 Task: Explore upcoming open houses in Augusta, Maine, to visit properties with historical significance and preserved architecture.
Action: Mouse moved to (175, 156)
Screenshot: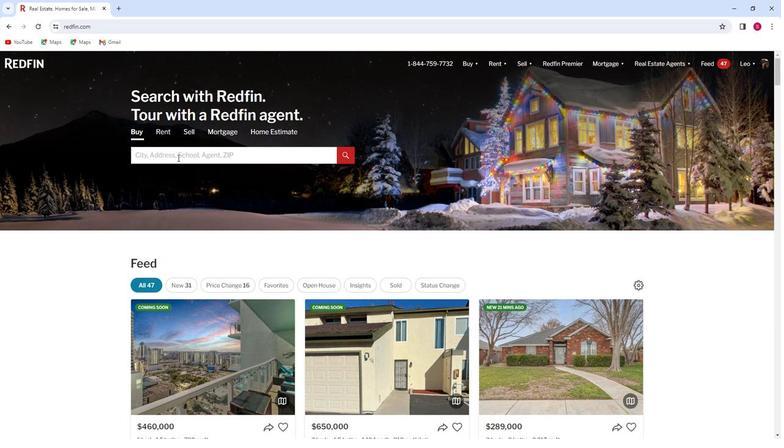 
Action: Mouse pressed left at (175, 156)
Screenshot: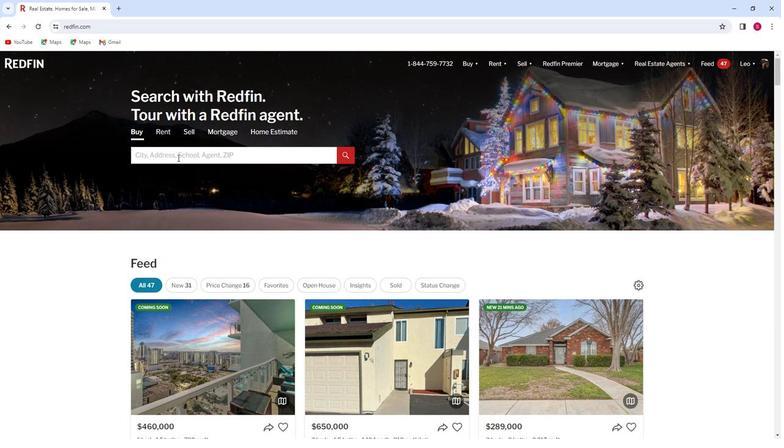 
Action: Mouse moved to (176, 156)
Screenshot: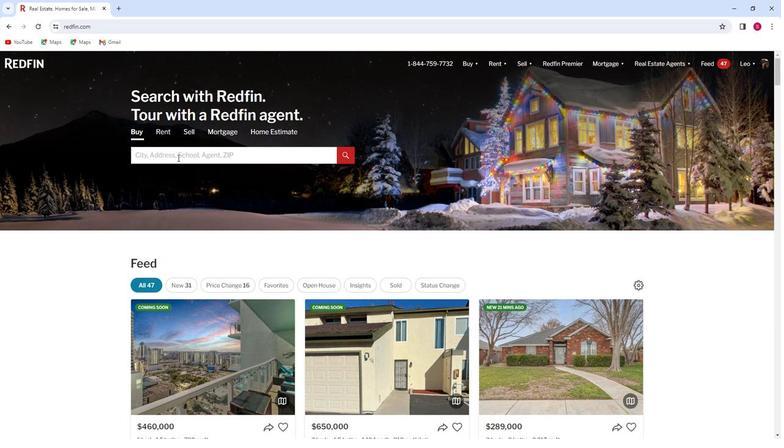 
Action: Key pressed <Key.shift>August
Screenshot: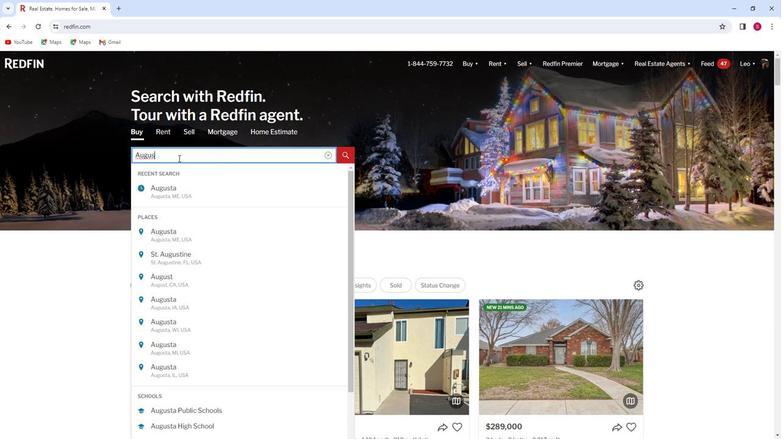 
Action: Mouse moved to (193, 188)
Screenshot: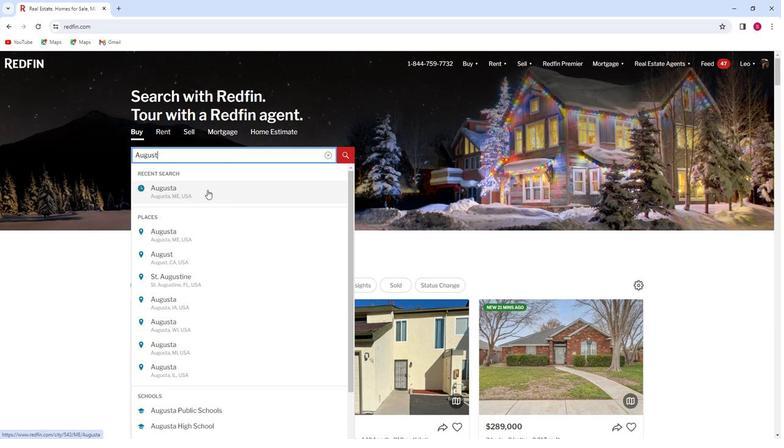 
Action: Mouse pressed left at (193, 188)
Screenshot: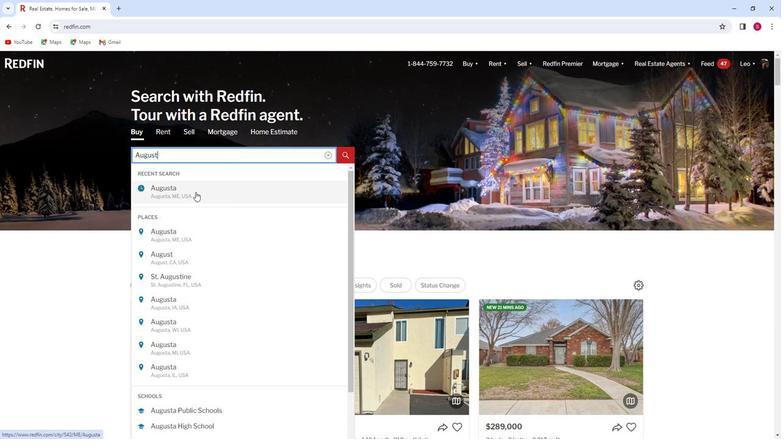 
Action: Mouse moved to (701, 119)
Screenshot: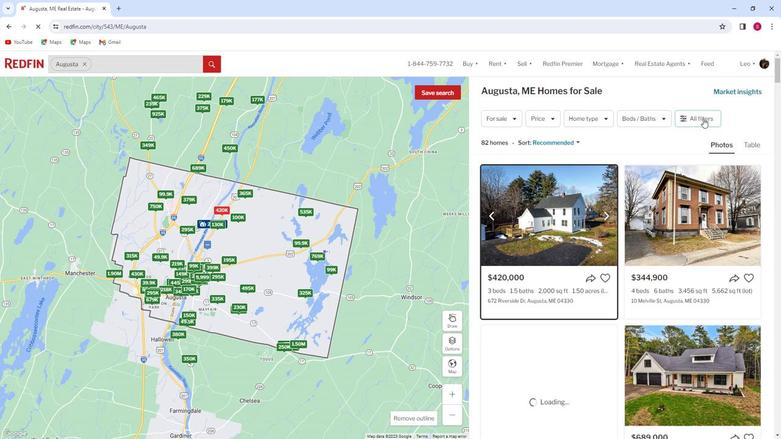 
Action: Mouse pressed left at (701, 119)
Screenshot: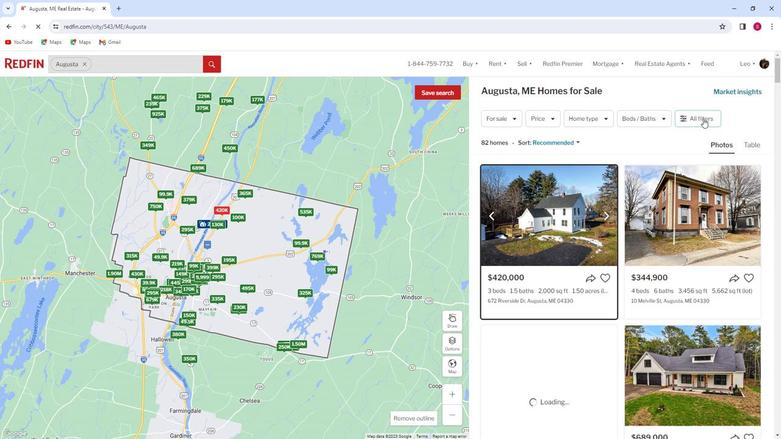 
Action: Mouse moved to (693, 117)
Screenshot: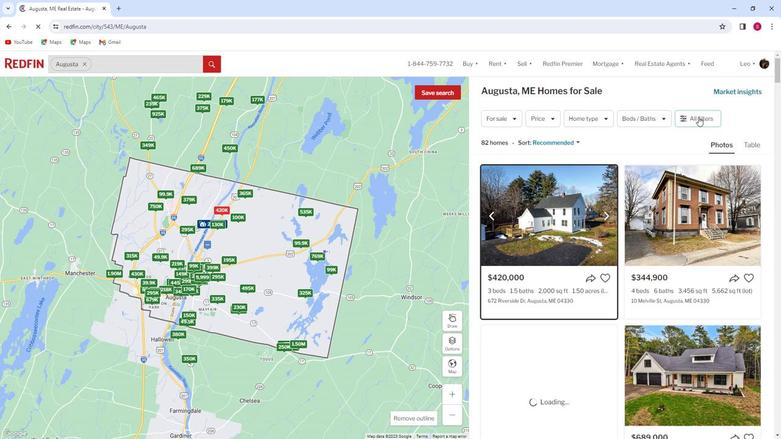 
Action: Mouse pressed left at (693, 117)
Screenshot: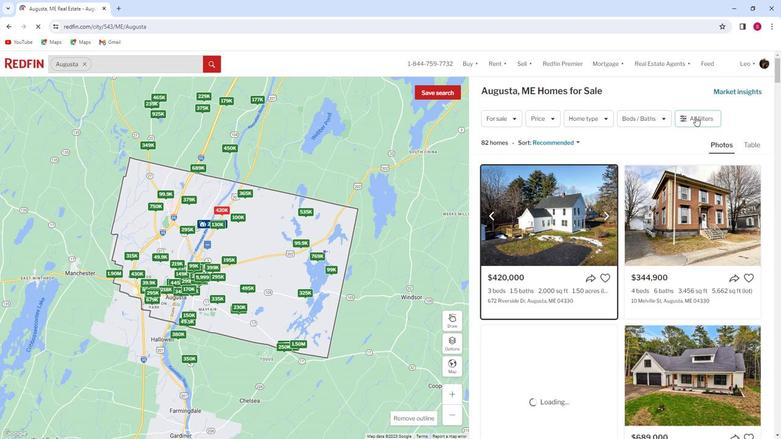 
Action: Mouse pressed left at (693, 117)
Screenshot: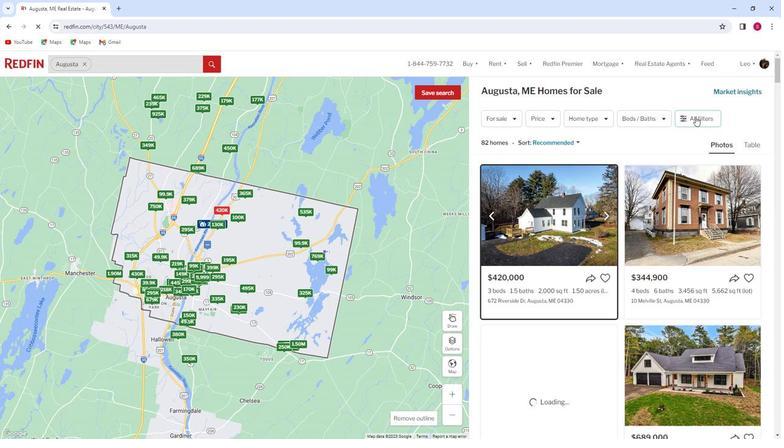 
Action: Mouse pressed left at (693, 117)
Screenshot: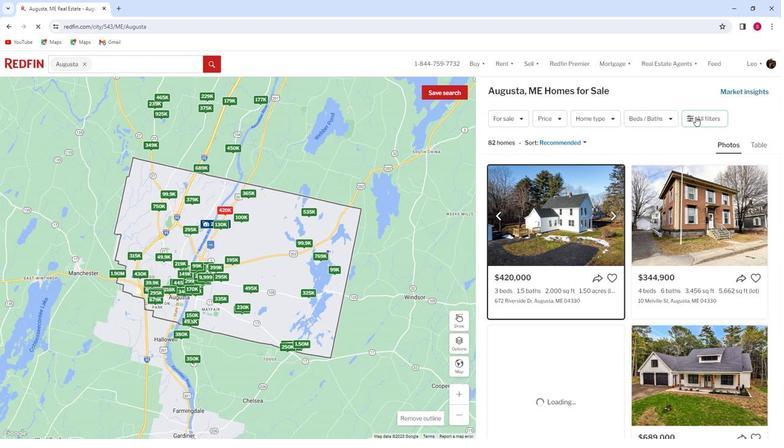 
Action: Mouse moved to (693, 117)
Screenshot: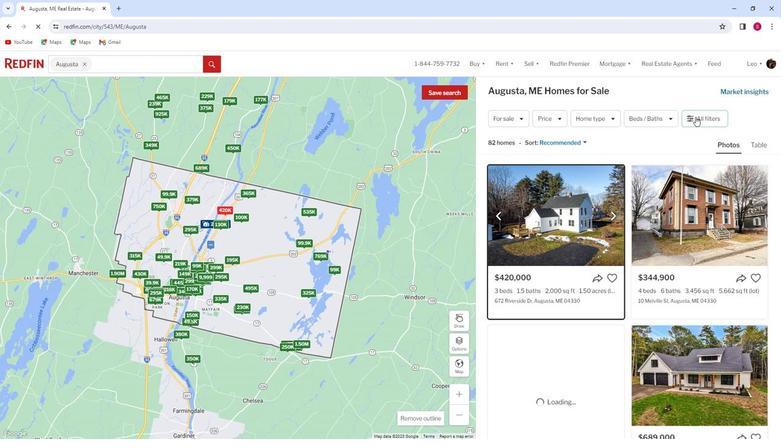 
Action: Mouse pressed left at (693, 117)
Screenshot: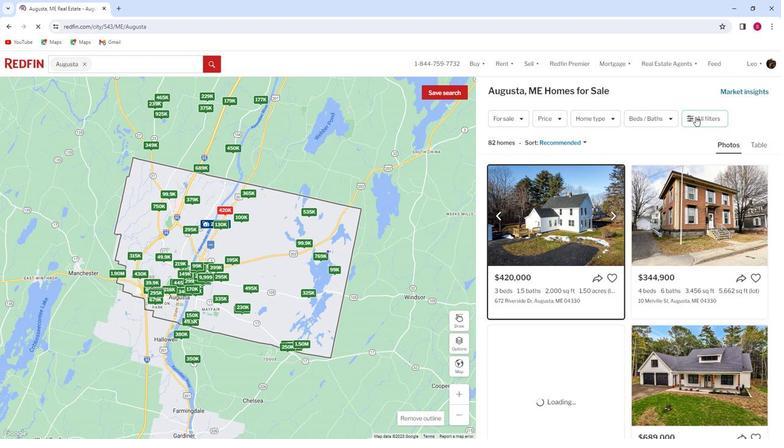 
Action: Mouse moved to (687, 117)
Screenshot: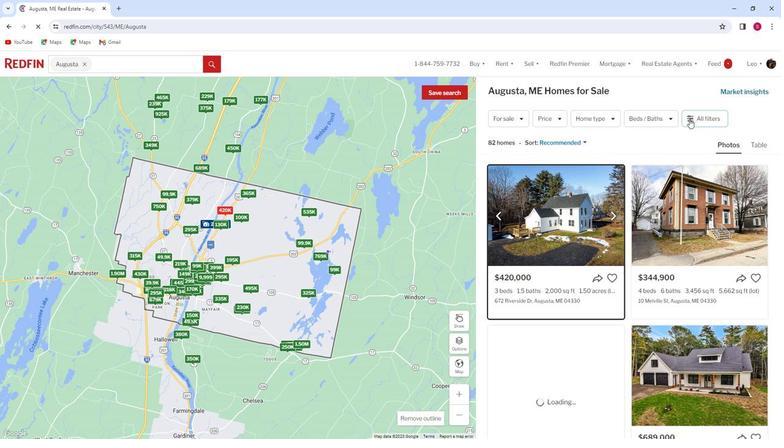 
Action: Mouse pressed left at (687, 117)
Screenshot: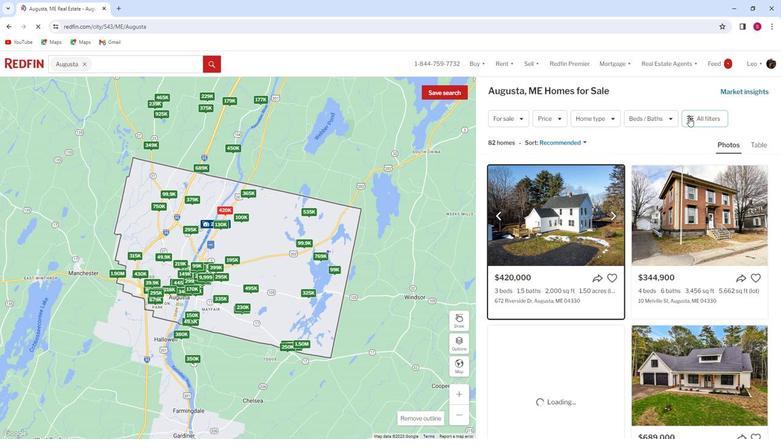 
Action: Mouse pressed left at (687, 117)
Screenshot: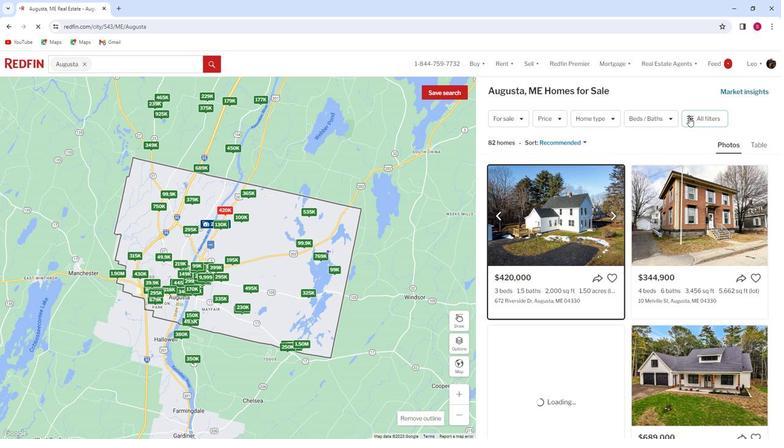 
Action: Mouse moved to (688, 117)
Screenshot: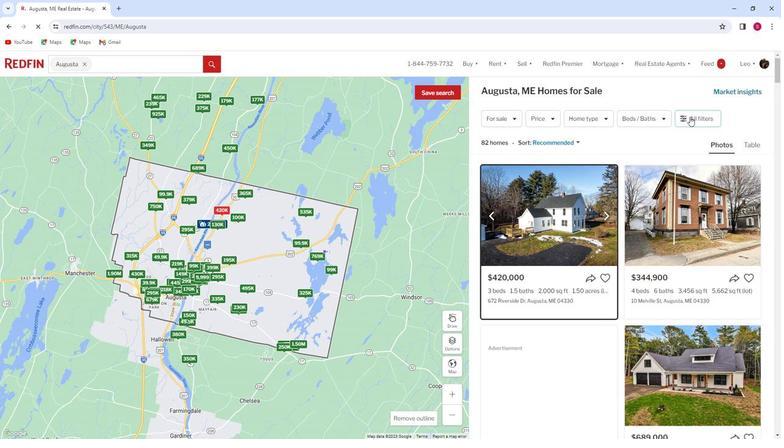 
Action: Mouse pressed left at (688, 117)
Screenshot: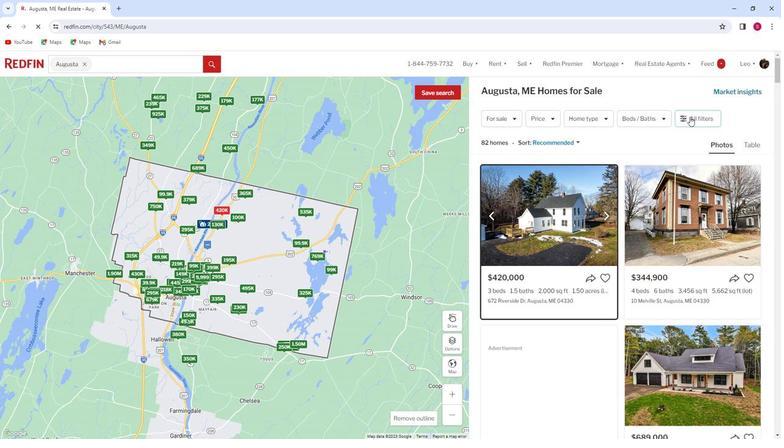 
Action: Mouse moved to (549, 201)
Screenshot: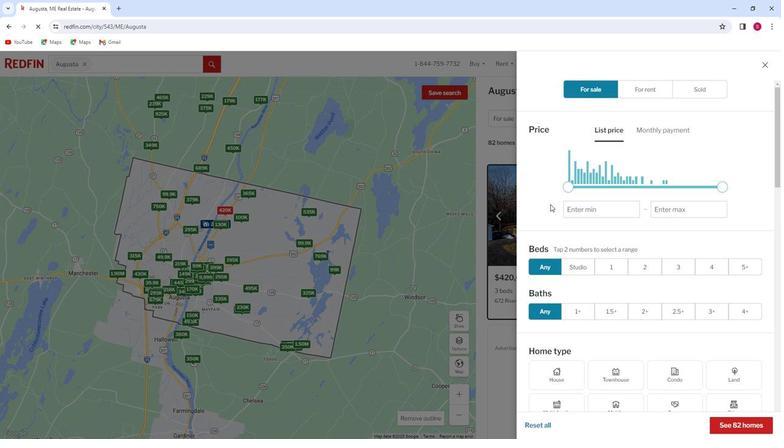 
Action: Mouse scrolled (549, 200) with delta (0, 0)
Screenshot: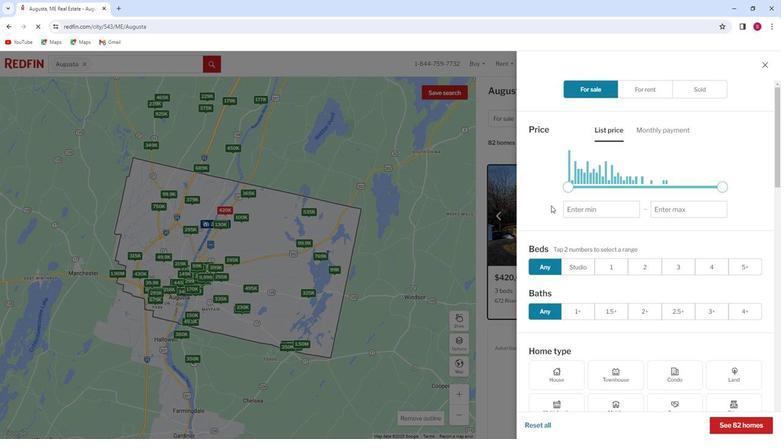 
Action: Mouse scrolled (549, 200) with delta (0, 0)
Screenshot: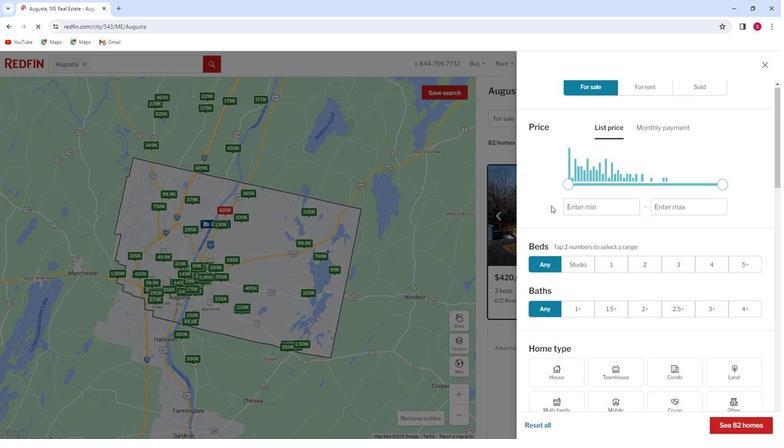 
Action: Mouse scrolled (549, 200) with delta (0, 0)
Screenshot: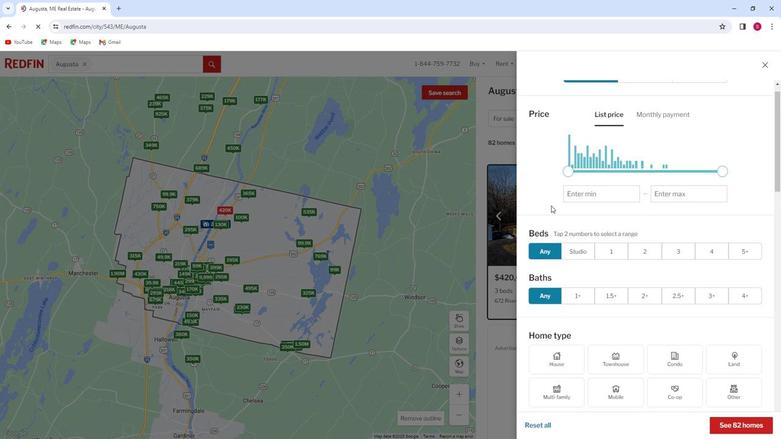 
Action: Mouse scrolled (549, 200) with delta (0, 0)
Screenshot: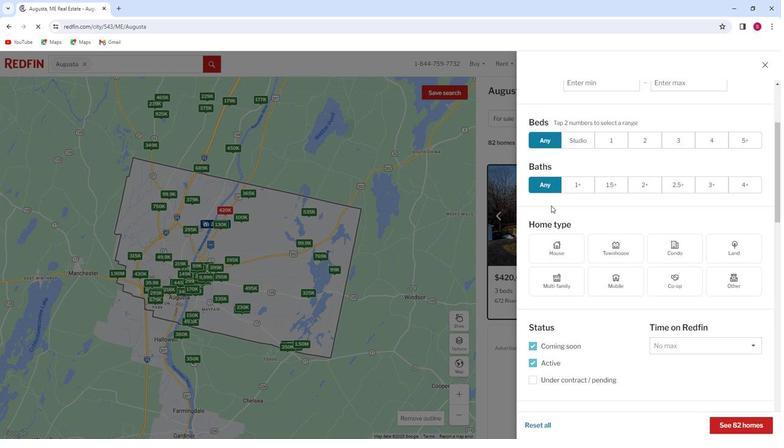 
Action: Mouse scrolled (549, 200) with delta (0, 0)
Screenshot: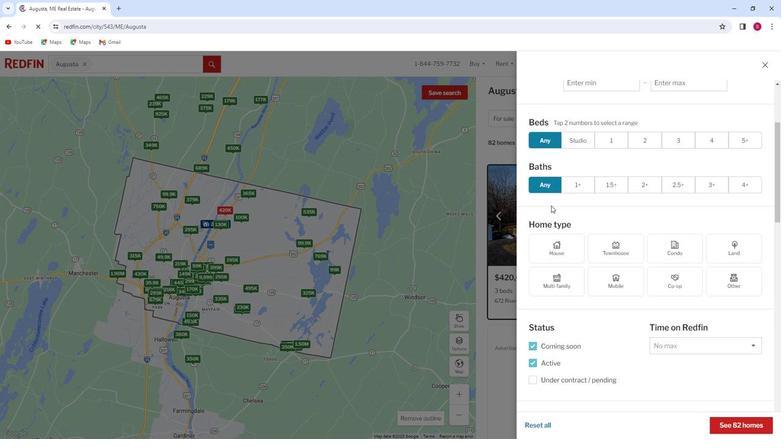 
Action: Mouse scrolled (549, 200) with delta (0, 0)
Screenshot: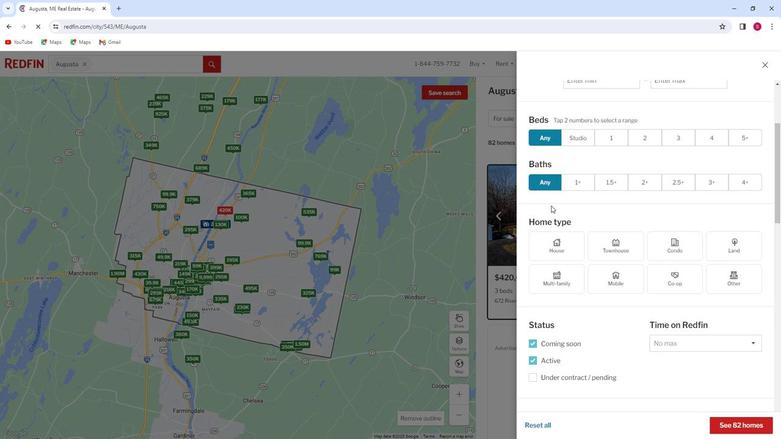 
Action: Mouse scrolled (549, 200) with delta (0, 0)
Screenshot: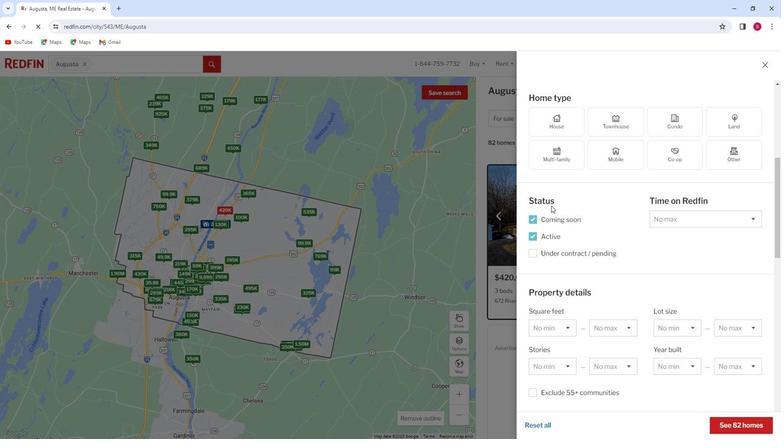 
Action: Mouse scrolled (549, 200) with delta (0, 0)
Screenshot: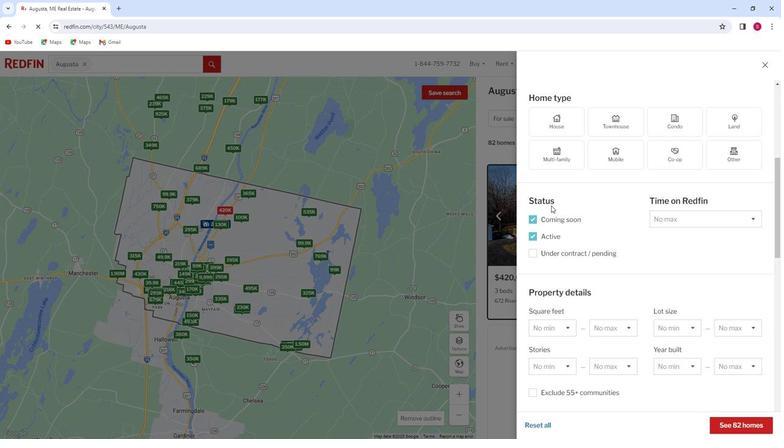 
Action: Mouse scrolled (549, 200) with delta (0, 0)
Screenshot: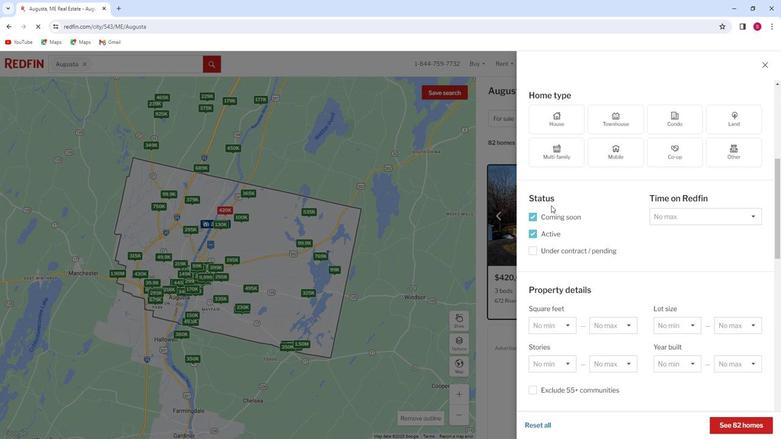 
Action: Mouse scrolled (549, 200) with delta (0, 0)
Screenshot: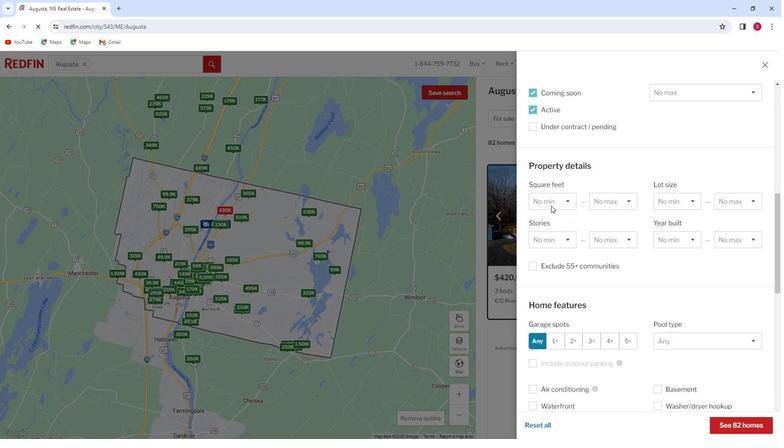 
Action: Mouse scrolled (549, 200) with delta (0, 0)
Screenshot: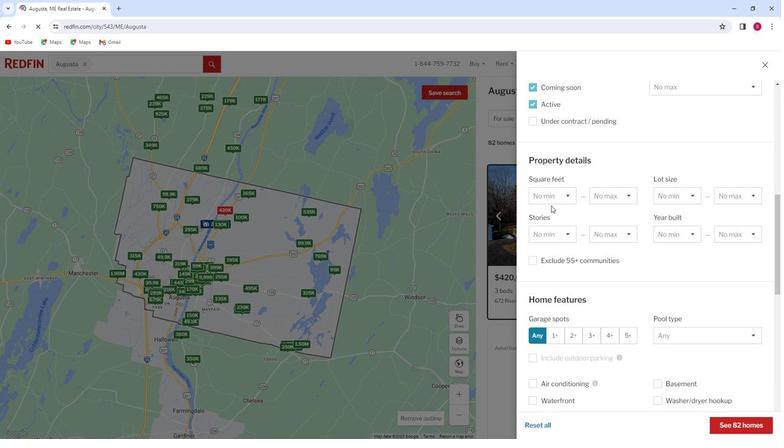 
Action: Mouse scrolled (549, 200) with delta (0, 0)
Screenshot: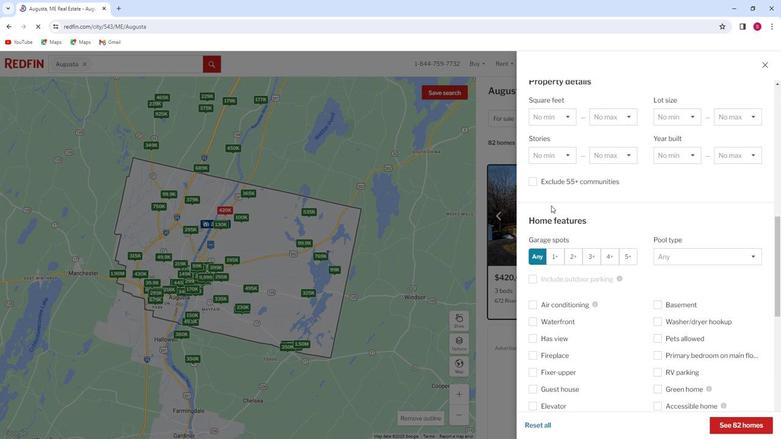 
Action: Mouse scrolled (549, 200) with delta (0, 0)
Screenshot: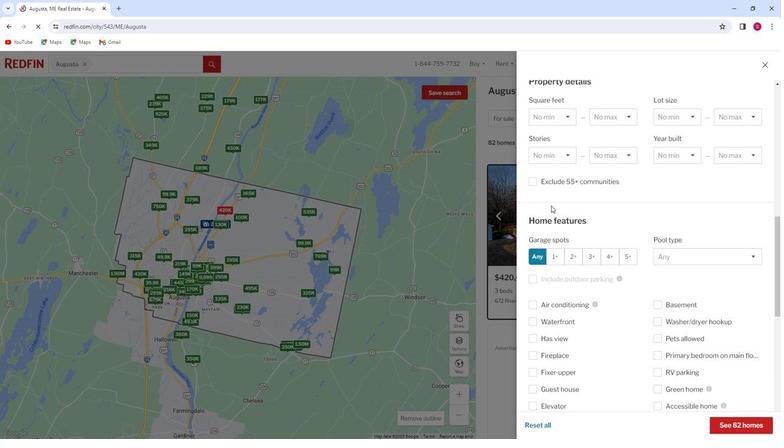 
Action: Mouse scrolled (549, 200) with delta (0, 0)
Screenshot: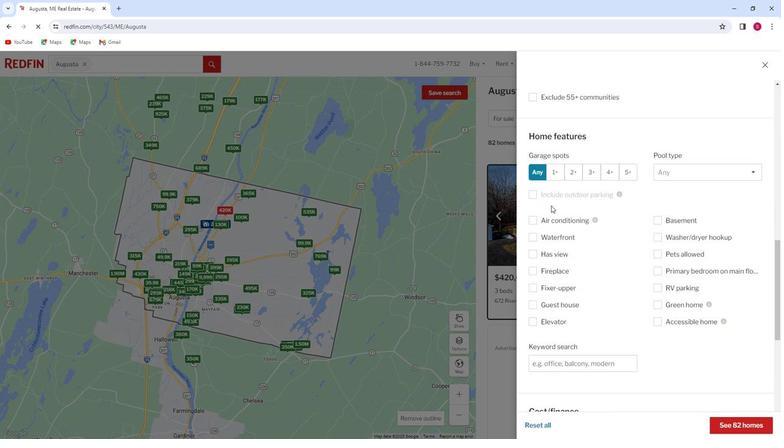 
Action: Mouse scrolled (549, 200) with delta (0, 0)
Screenshot: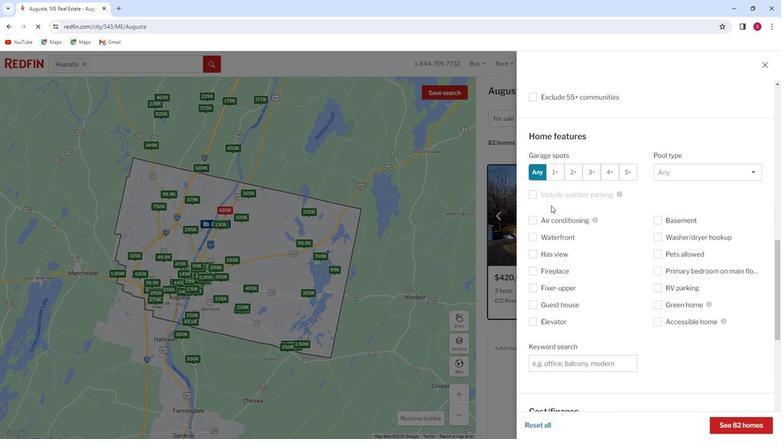 
Action: Mouse scrolled (549, 200) with delta (0, 0)
Screenshot: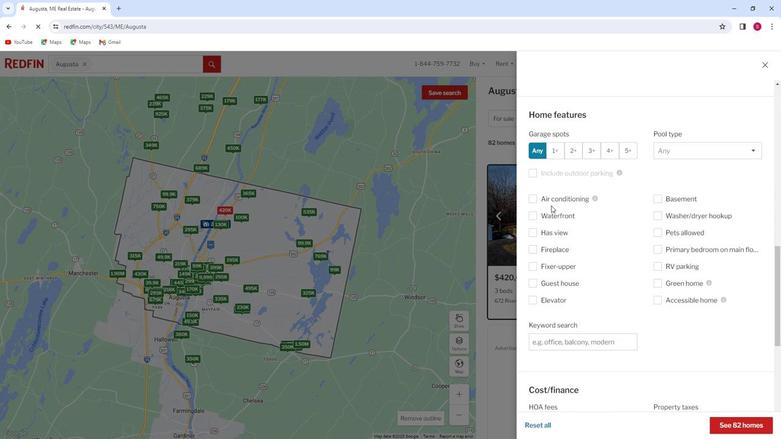 
Action: Mouse scrolled (549, 200) with delta (0, 0)
Screenshot: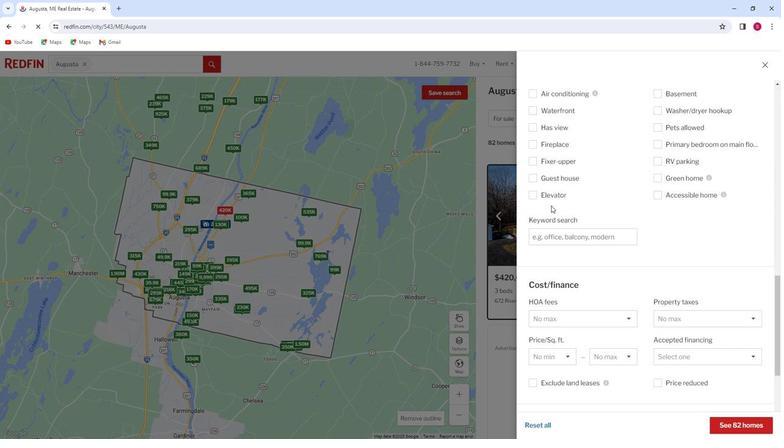 
Action: Mouse moved to (551, 190)
Screenshot: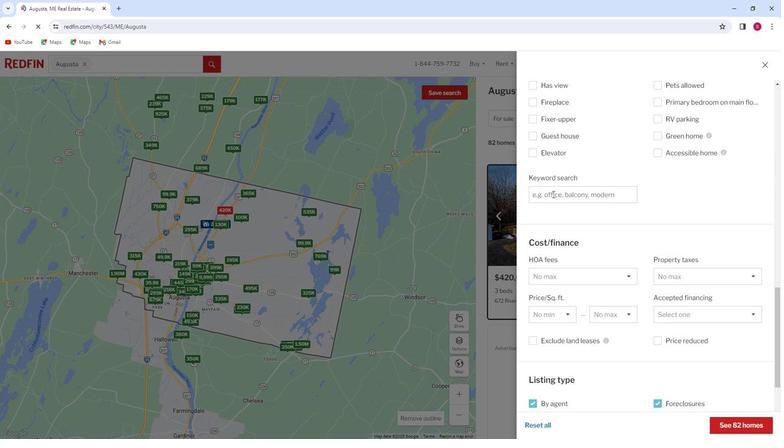 
Action: Mouse pressed left at (551, 190)
Screenshot: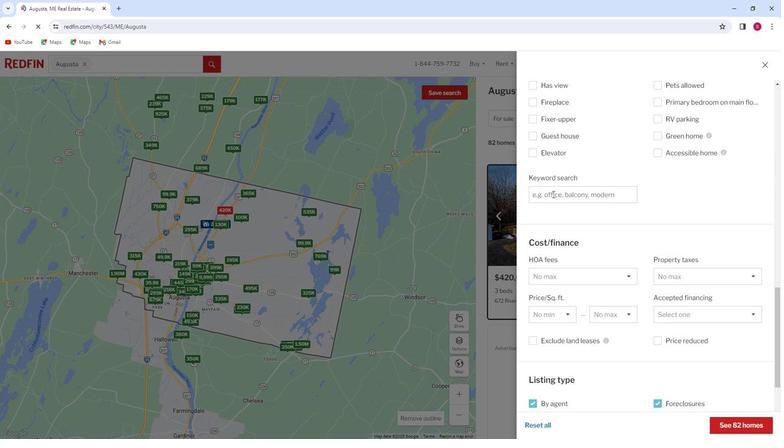 
Action: Mouse moved to (546, 195)
Screenshot: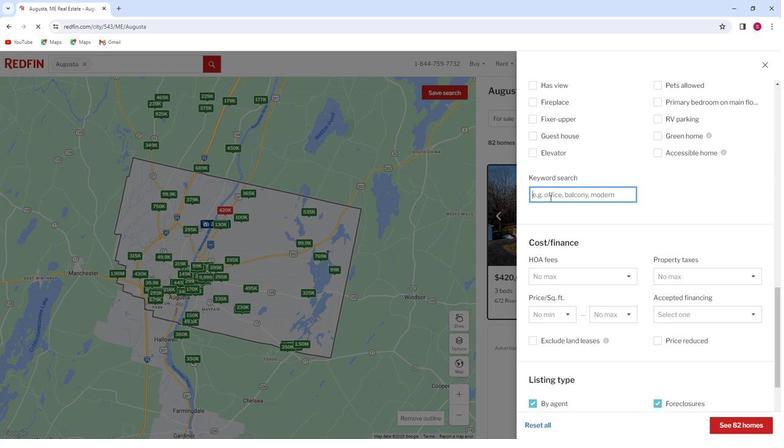 
Action: Key pressed historical<Key.space>significance,<Key.space>pr<Key.backspace>reserved<Key.space>architecture
Screenshot: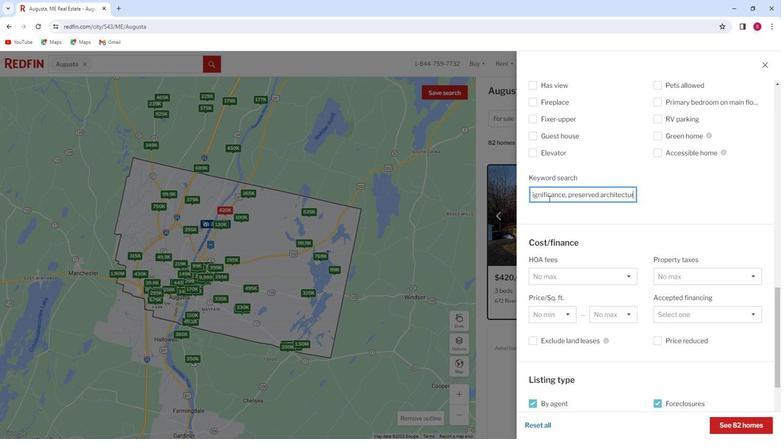 
Action: Mouse moved to (657, 182)
Screenshot: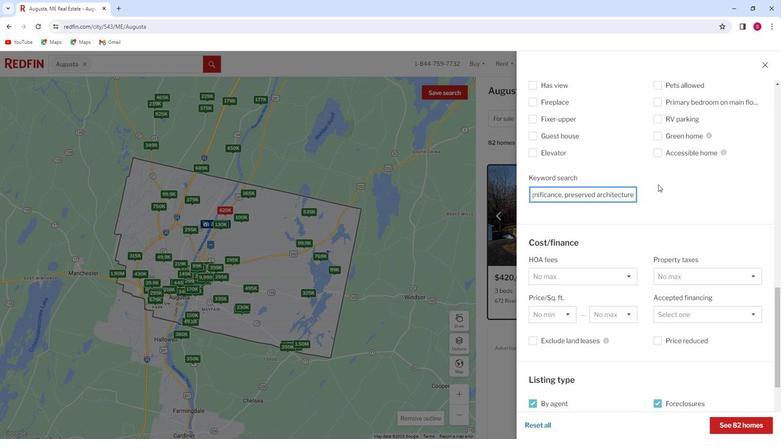 
Action: Mouse scrolled (657, 181) with delta (0, 0)
Screenshot: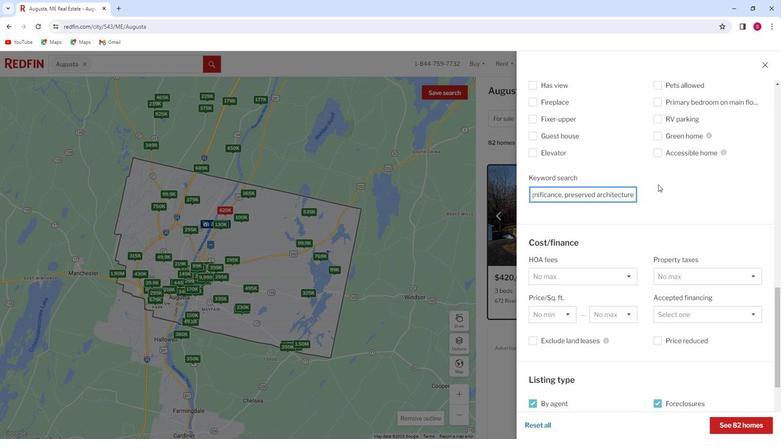 
Action: Mouse moved to (659, 189)
Screenshot: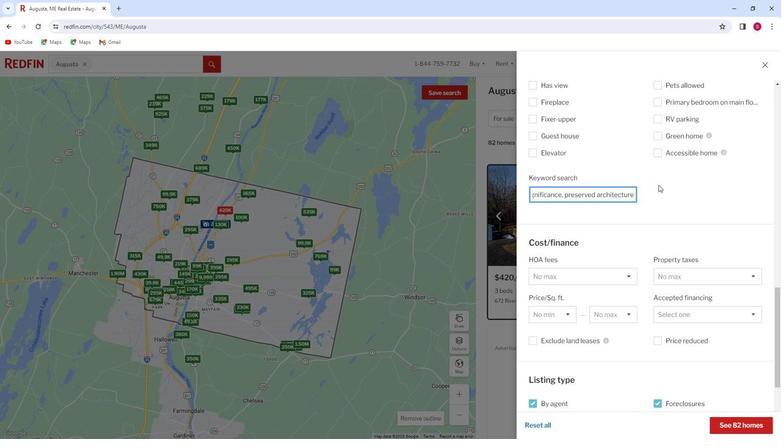 
Action: Mouse scrolled (659, 189) with delta (0, 0)
Screenshot: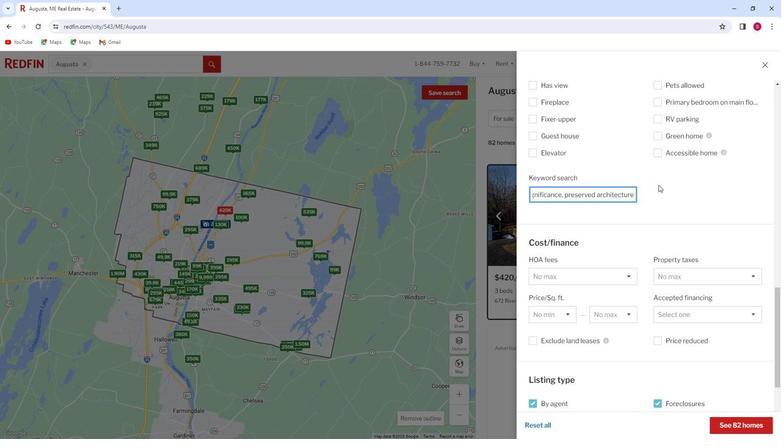 
Action: Mouse scrolled (659, 189) with delta (0, 0)
Screenshot: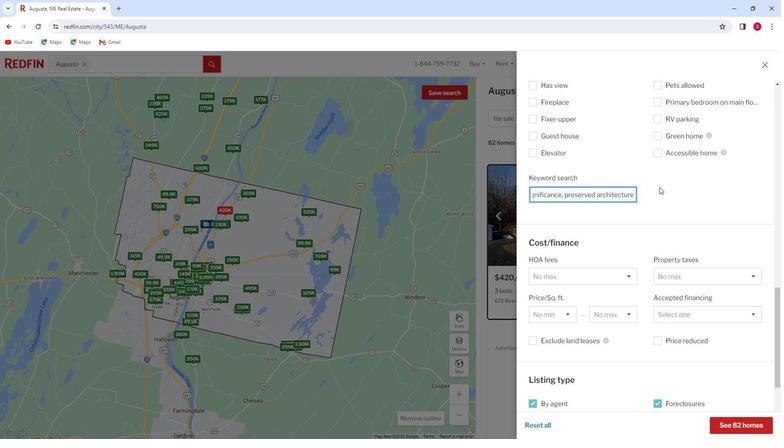 
Action: Mouse scrolled (659, 189) with delta (0, 0)
Screenshot: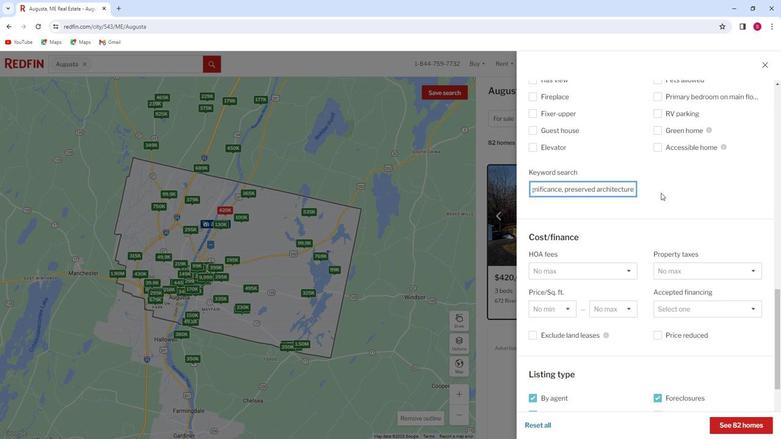 
Action: Mouse moved to (659, 191)
Screenshot: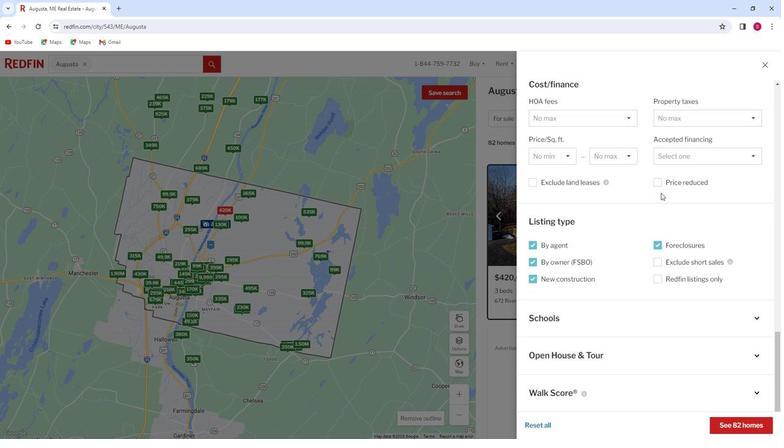 
Action: Mouse scrolled (659, 190) with delta (0, 0)
Screenshot: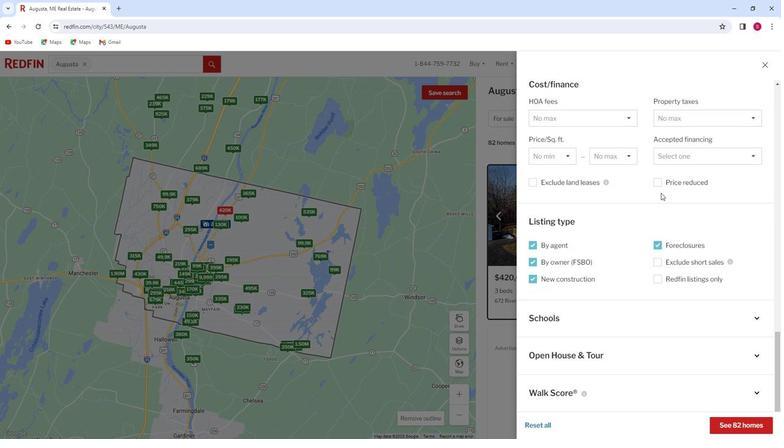 
Action: Mouse moved to (660, 202)
Screenshot: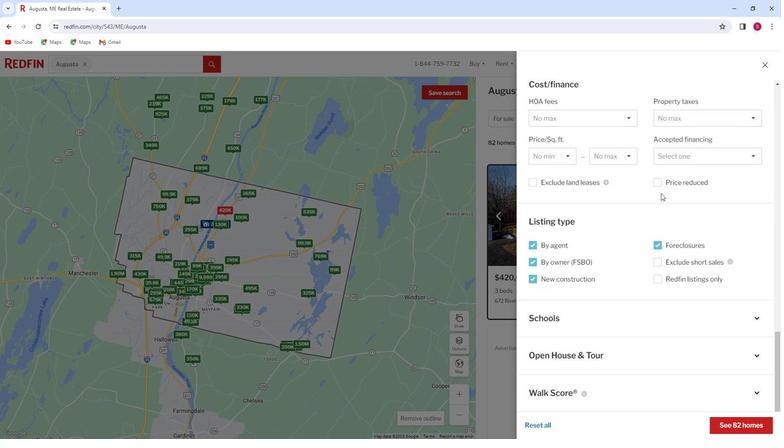 
Action: Mouse scrolled (660, 202) with delta (0, 0)
Screenshot: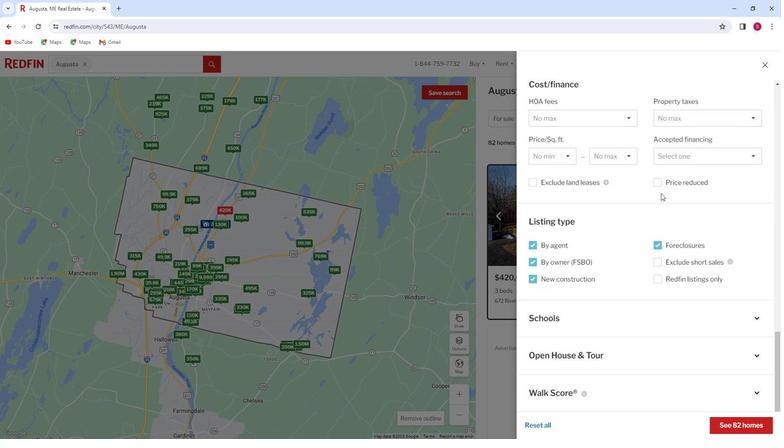 
Action: Mouse scrolled (660, 202) with delta (0, 0)
Screenshot: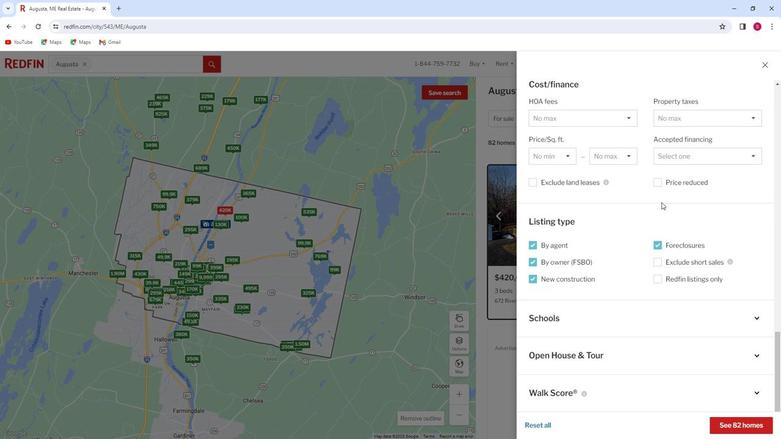 
Action: Mouse scrolled (660, 202) with delta (0, 0)
Screenshot: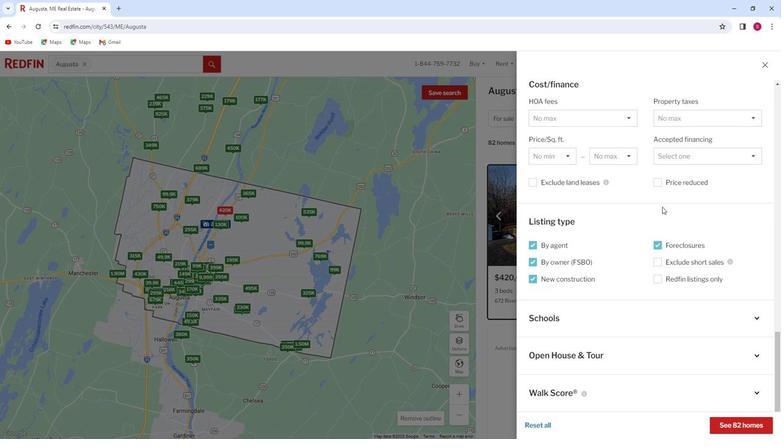 
Action: Mouse scrolled (660, 202) with delta (0, 0)
Screenshot: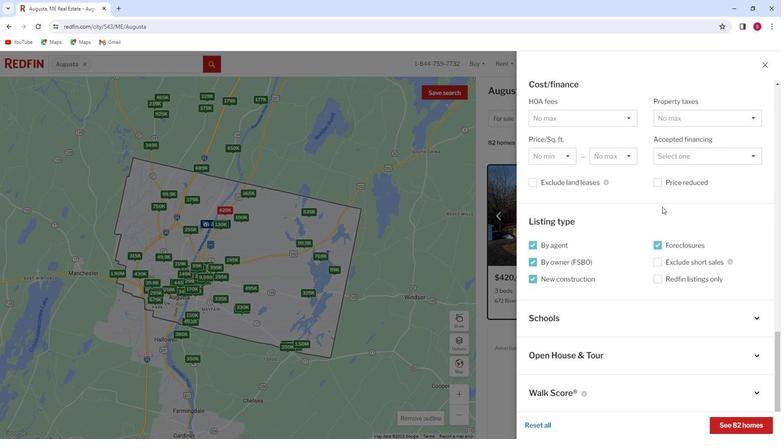 
Action: Mouse moved to (599, 344)
Screenshot: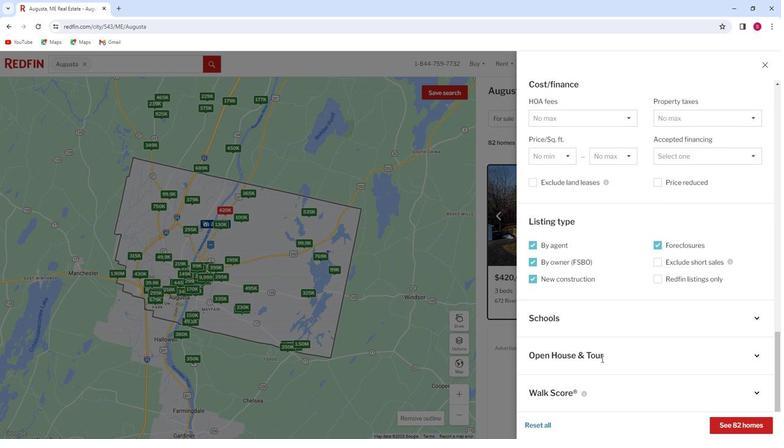 
Action: Mouse pressed left at (599, 344)
Screenshot: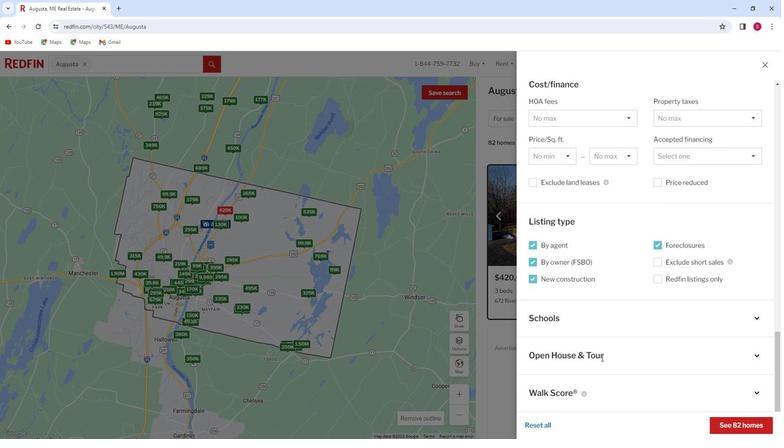 
Action: Mouse moved to (530, 342)
Screenshot: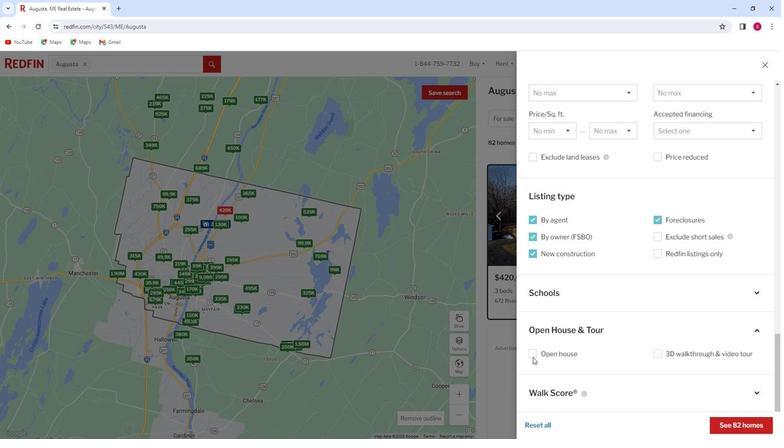 
Action: Mouse pressed left at (530, 342)
Screenshot: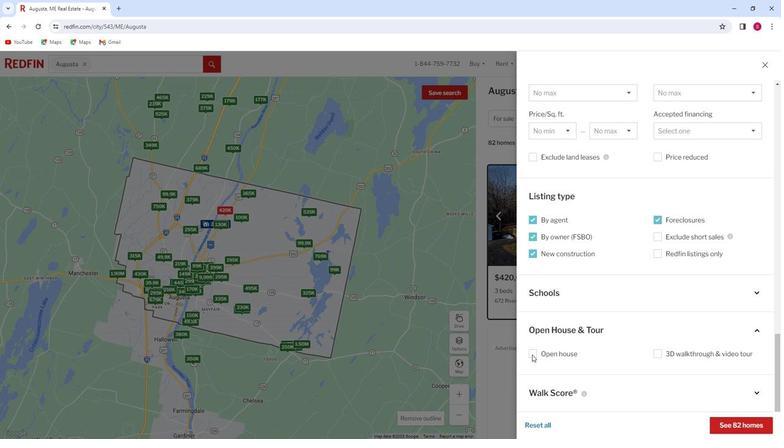 
Action: Mouse moved to (546, 375)
Screenshot: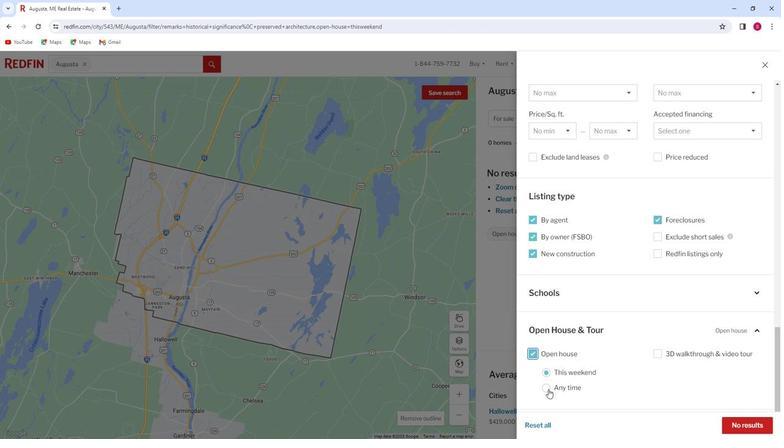 
Action: Mouse pressed left at (546, 375)
Screenshot: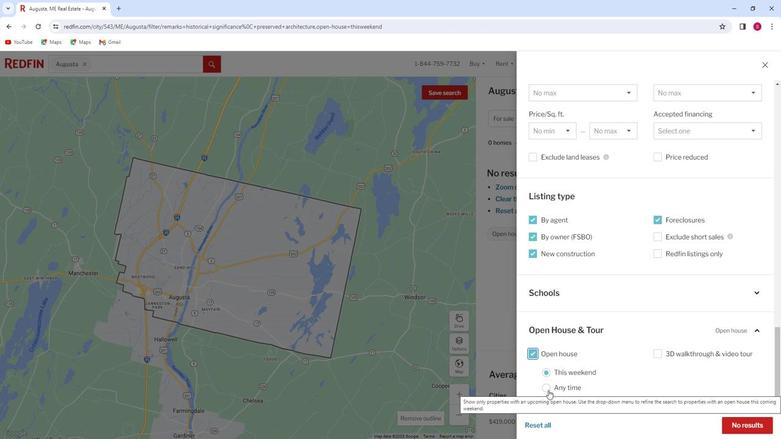 
Action: Mouse moved to (543, 303)
Screenshot: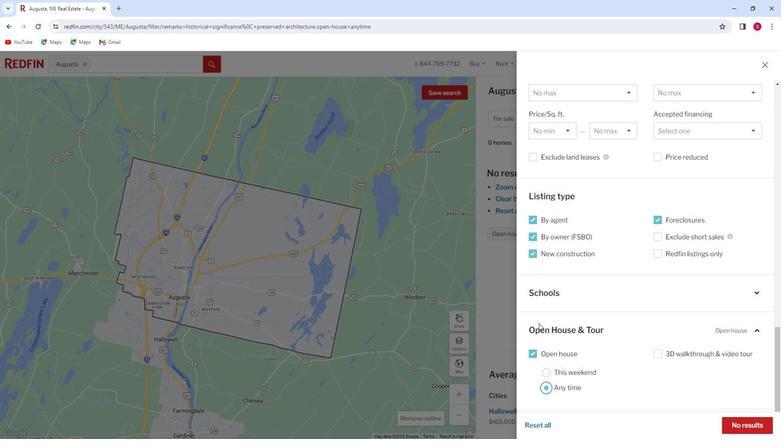 
